 Task: Toggle the show constants option in the breadcrumbs.
Action: Mouse moved to (14, 631)
Screenshot: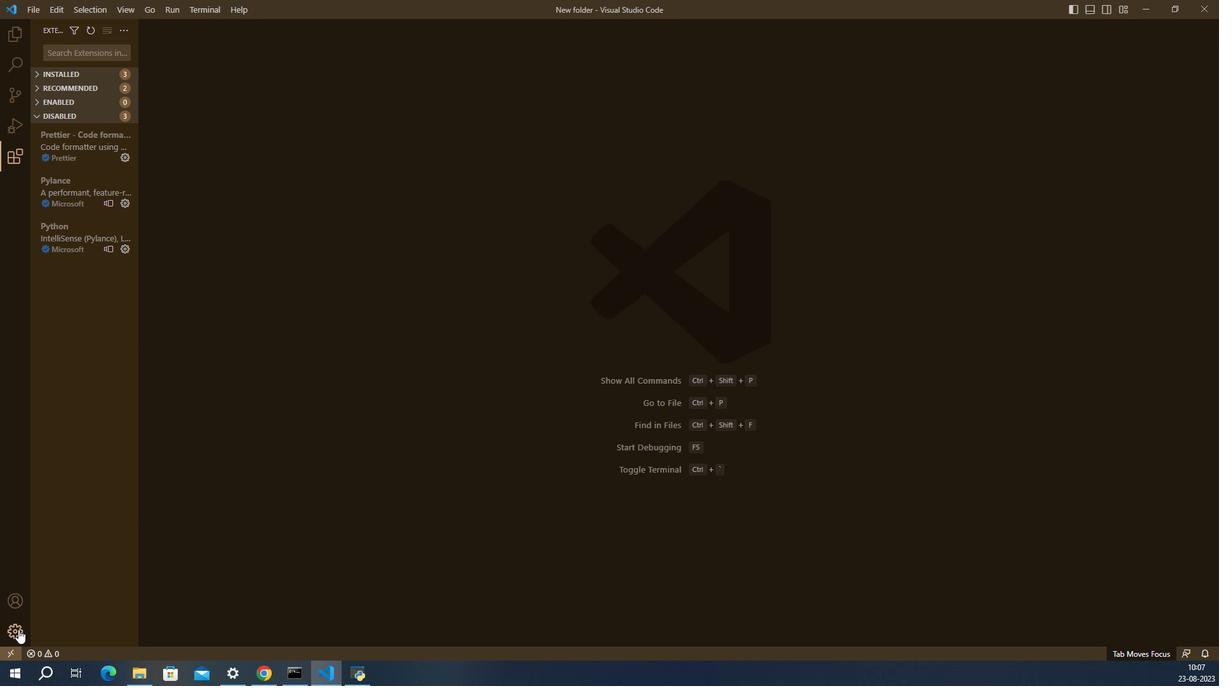 
Action: Mouse pressed left at (14, 631)
Screenshot: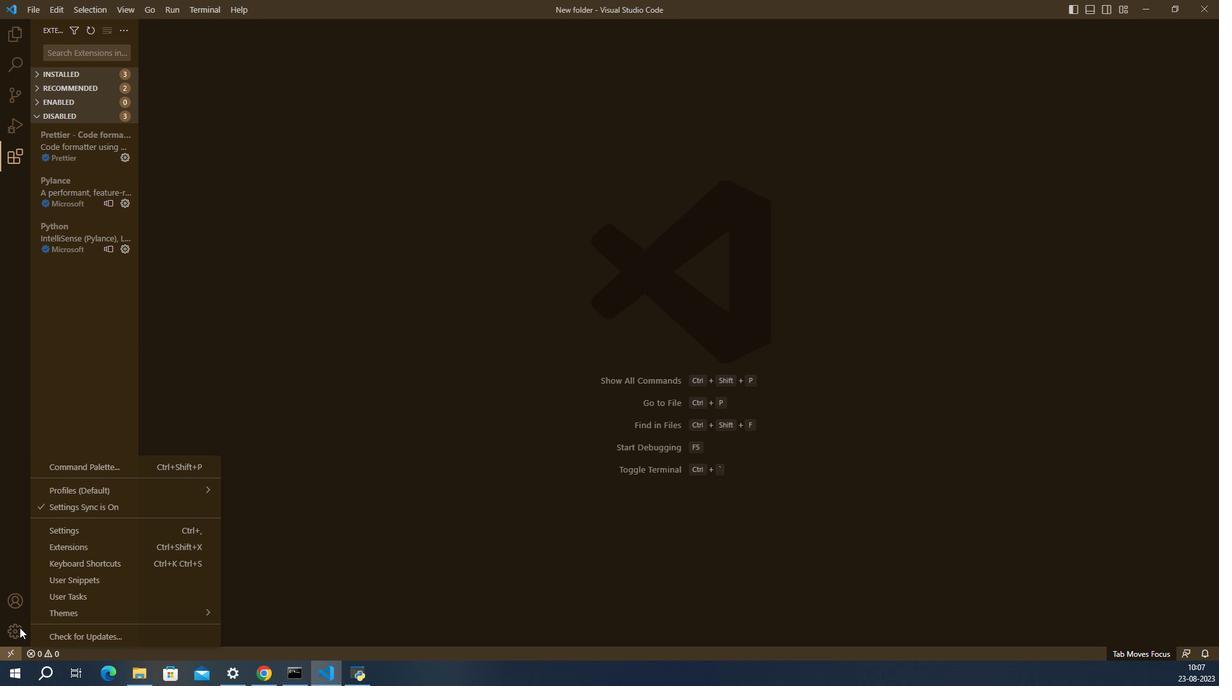 
Action: Mouse moved to (57, 533)
Screenshot: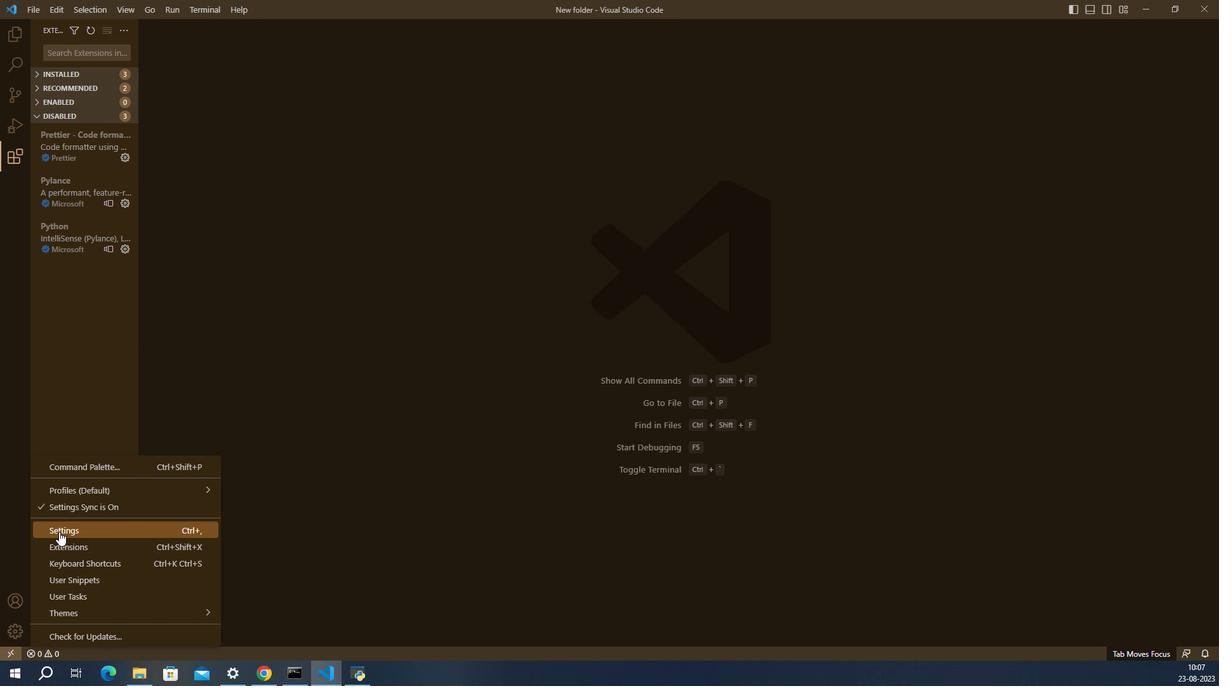
Action: Mouse pressed left at (57, 533)
Screenshot: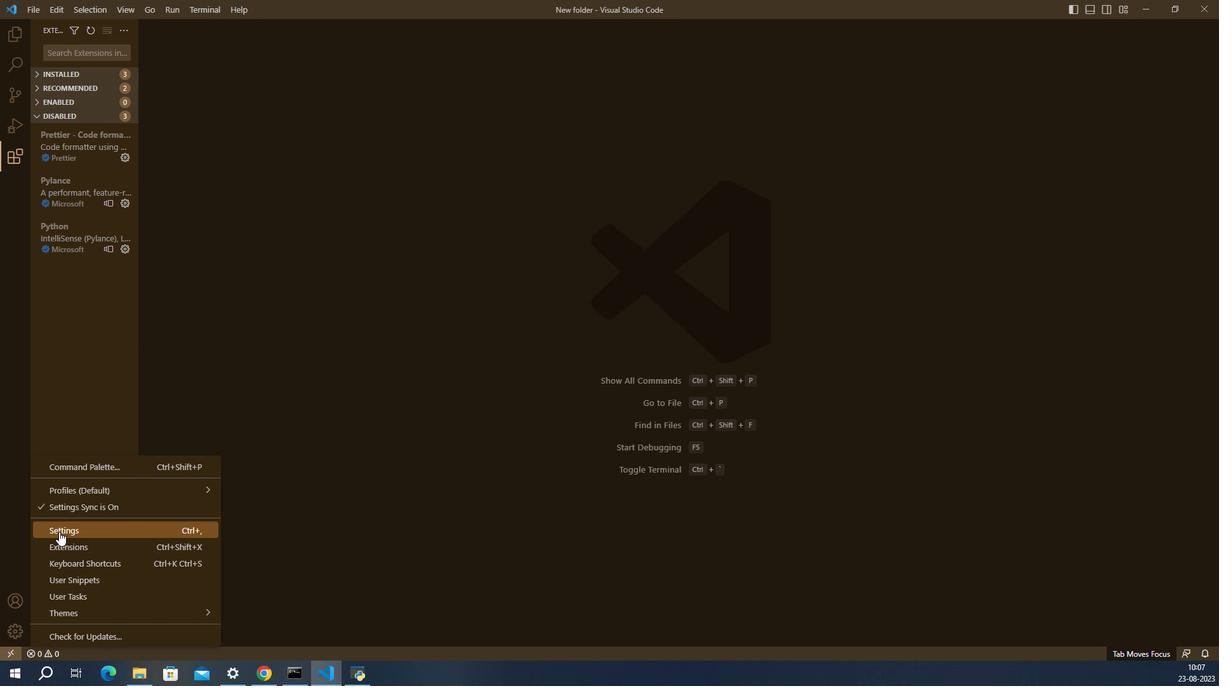 
Action: Mouse moved to (560, 578)
Screenshot: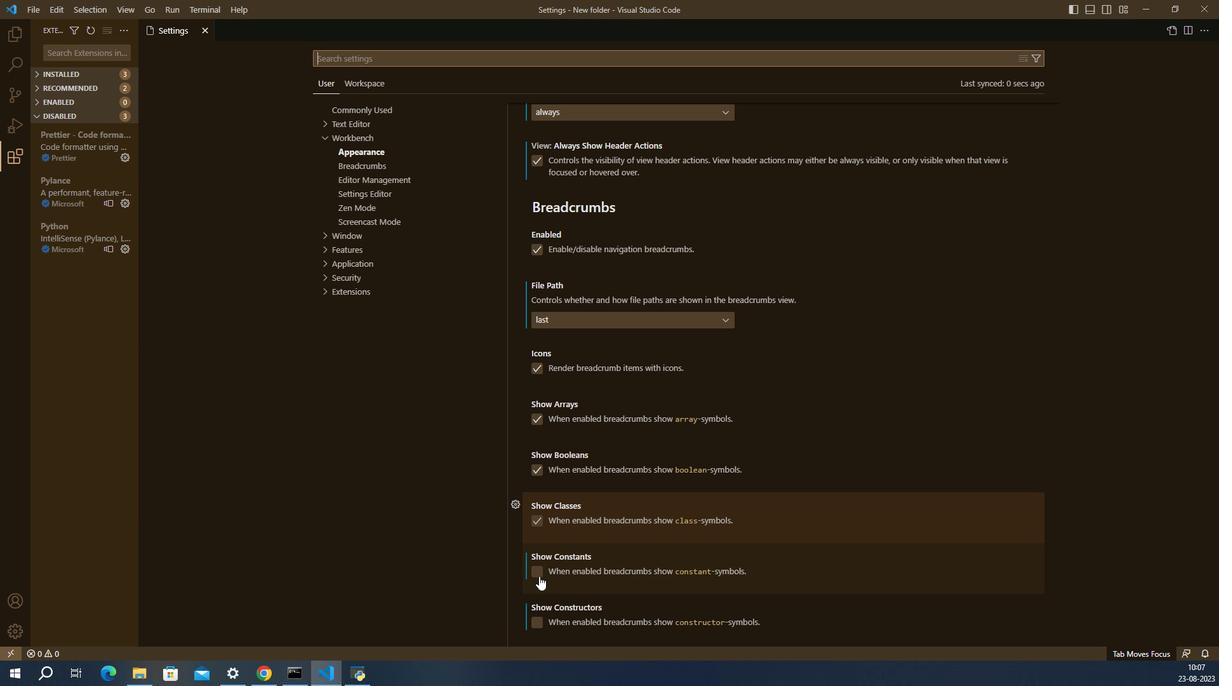 
Action: Mouse pressed left at (560, 578)
Screenshot: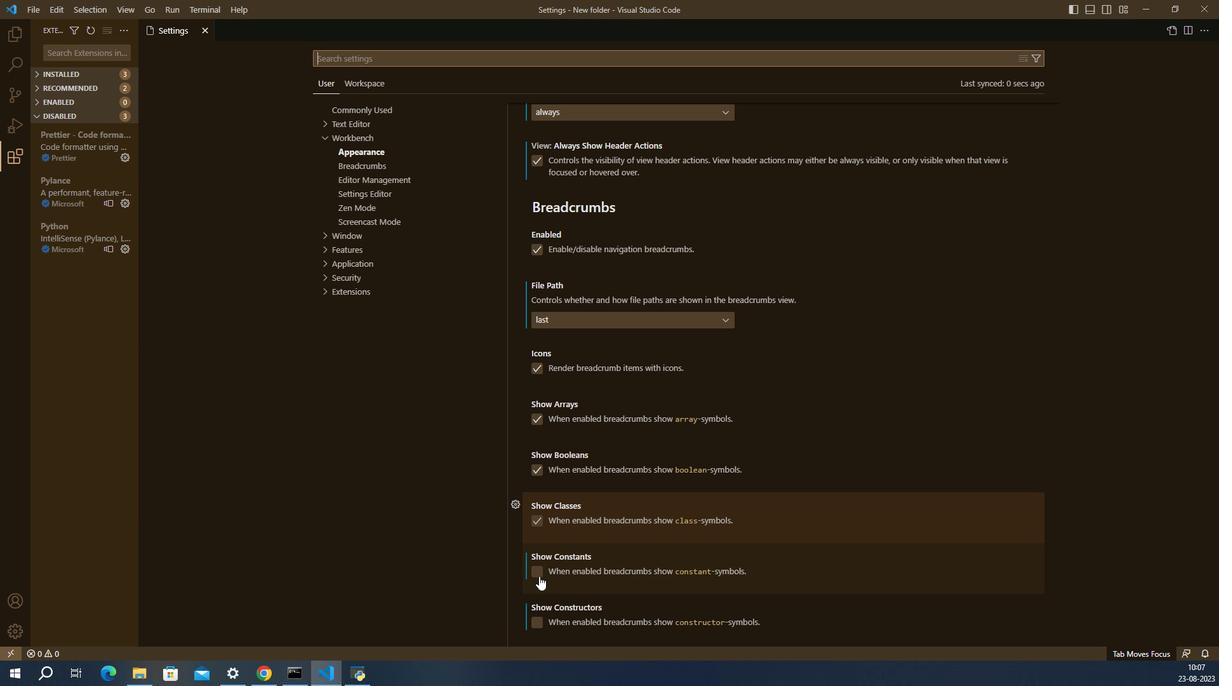 
Action: Mouse moved to (589, 577)
Screenshot: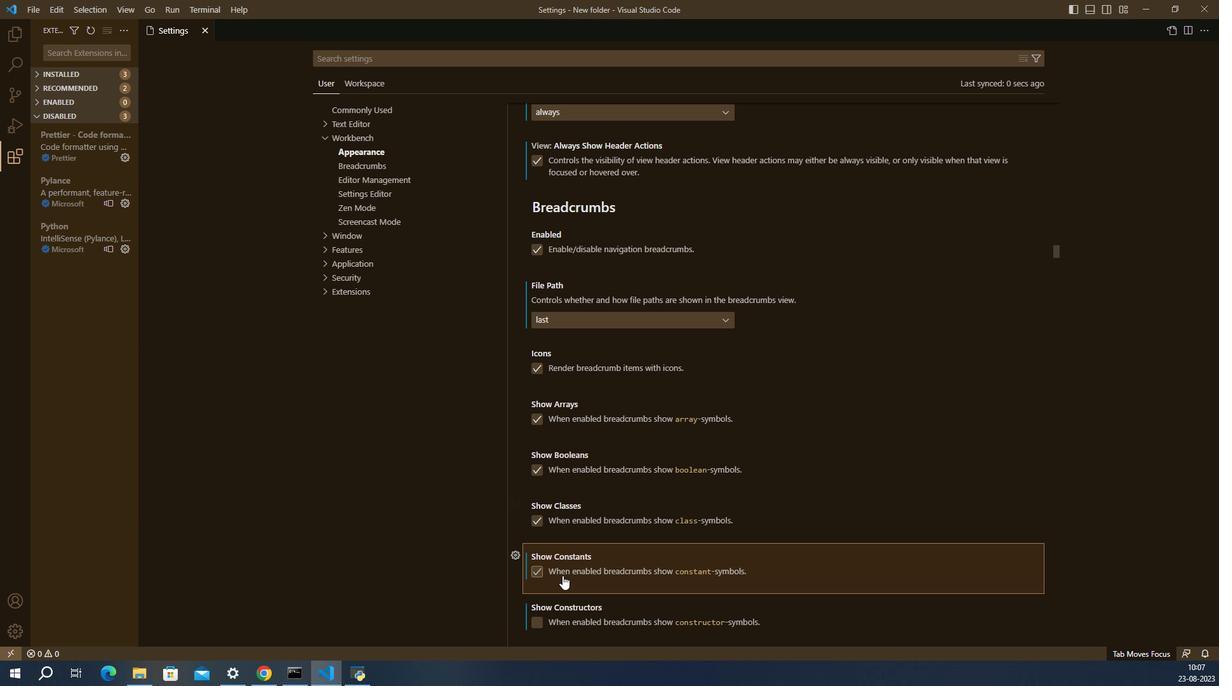 
